 Task: Apply the font style "roboto" to the current theme.
Action: Mouse moved to (228, 250)
Screenshot: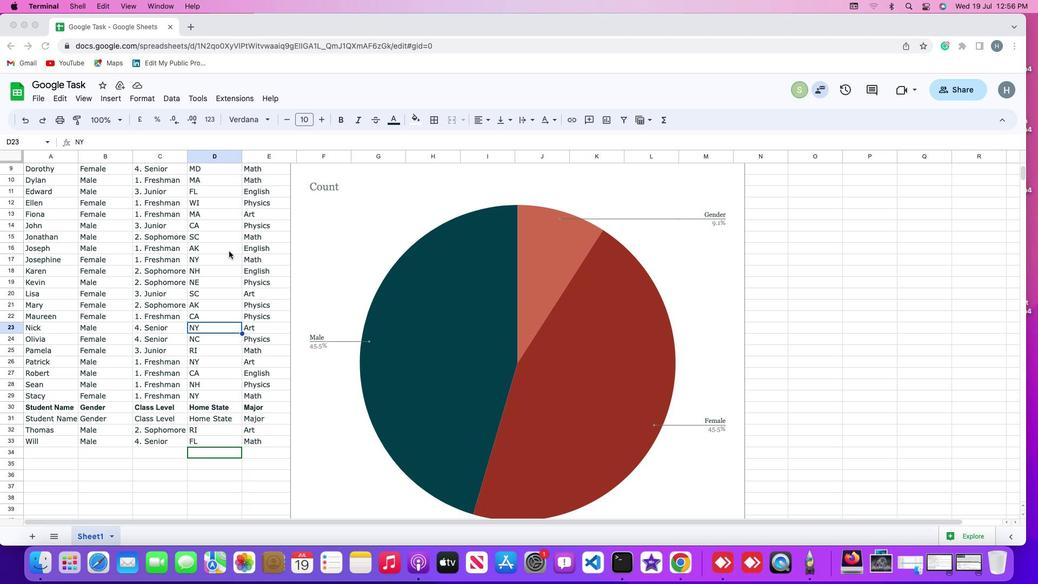 
Action: Mouse pressed left at (228, 250)
Screenshot: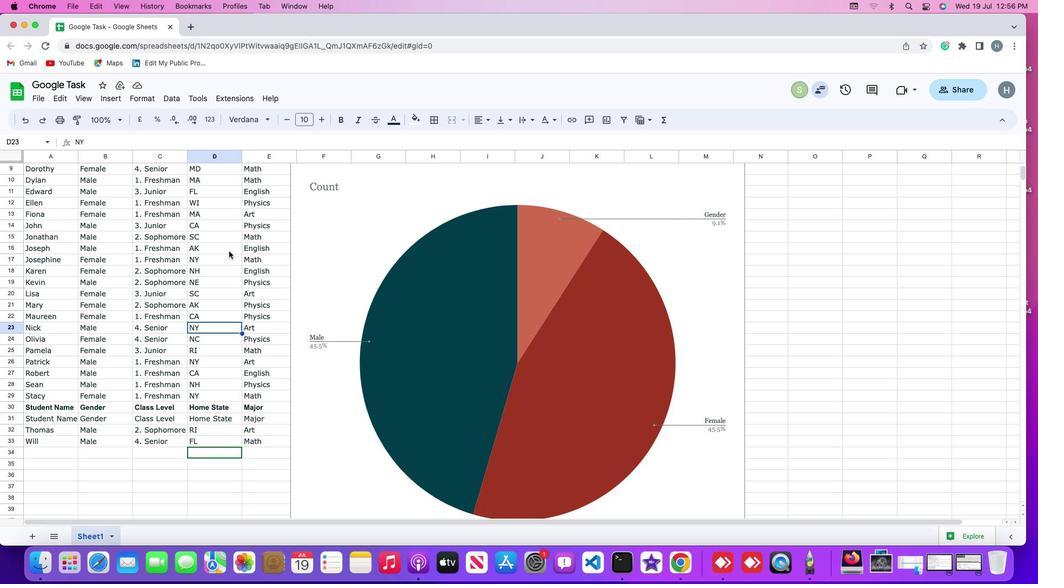 
Action: Mouse moved to (17, 156)
Screenshot: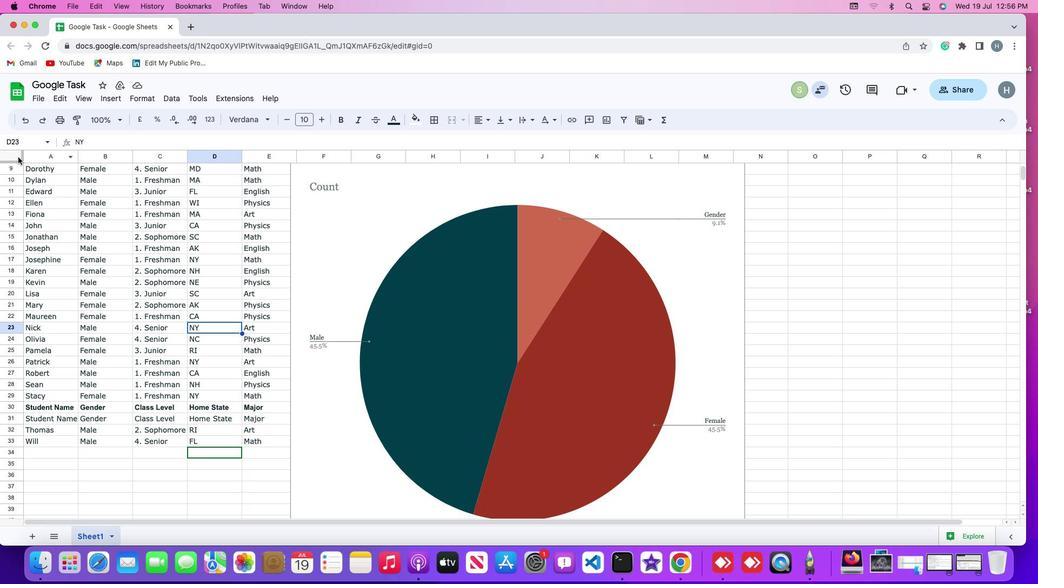 
Action: Mouse pressed left at (17, 156)
Screenshot: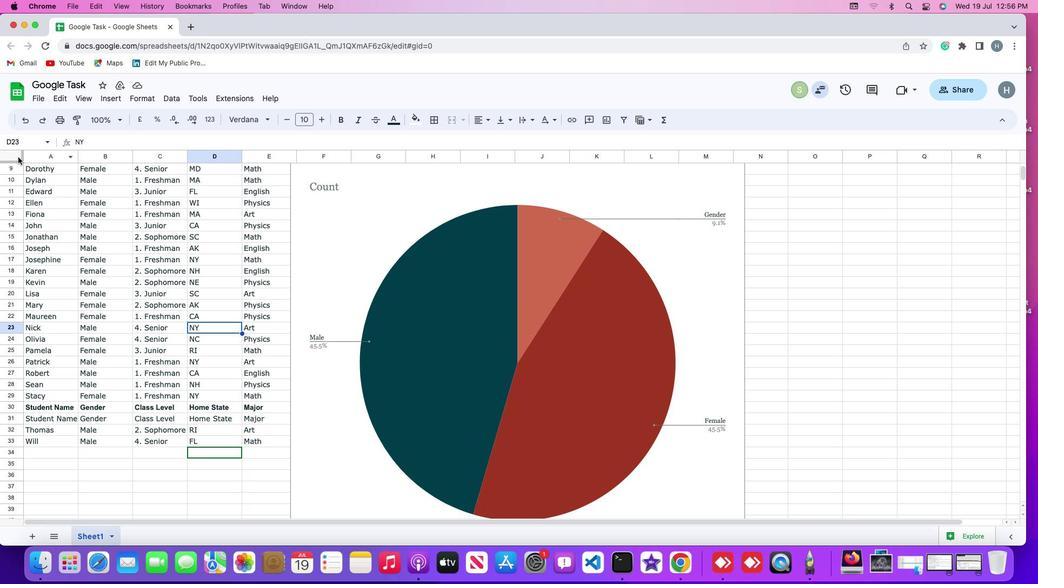 
Action: Mouse moved to (138, 95)
Screenshot: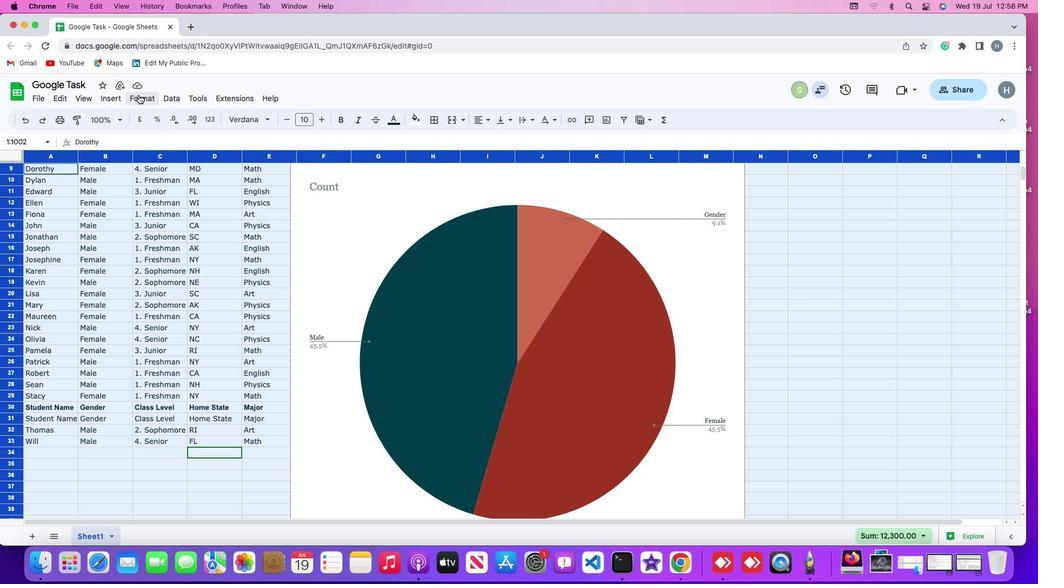 
Action: Mouse pressed left at (138, 95)
Screenshot: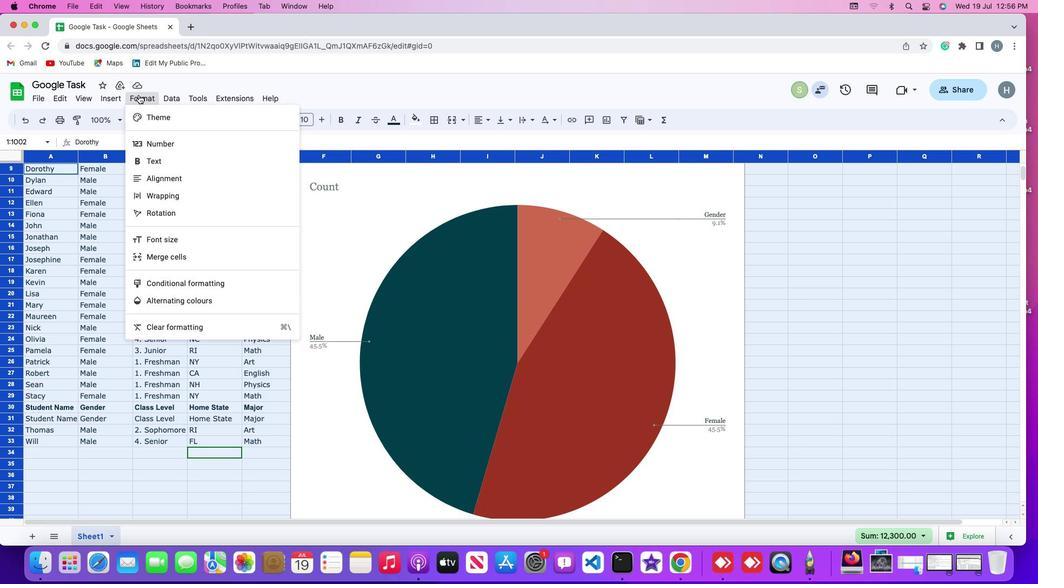 
Action: Mouse moved to (153, 114)
Screenshot: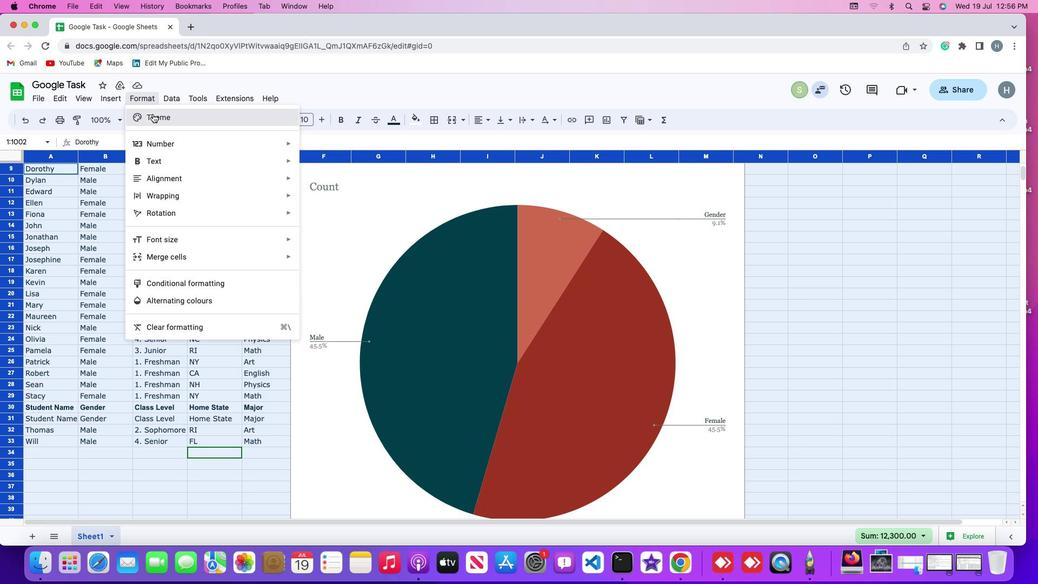 
Action: Mouse pressed left at (153, 114)
Screenshot: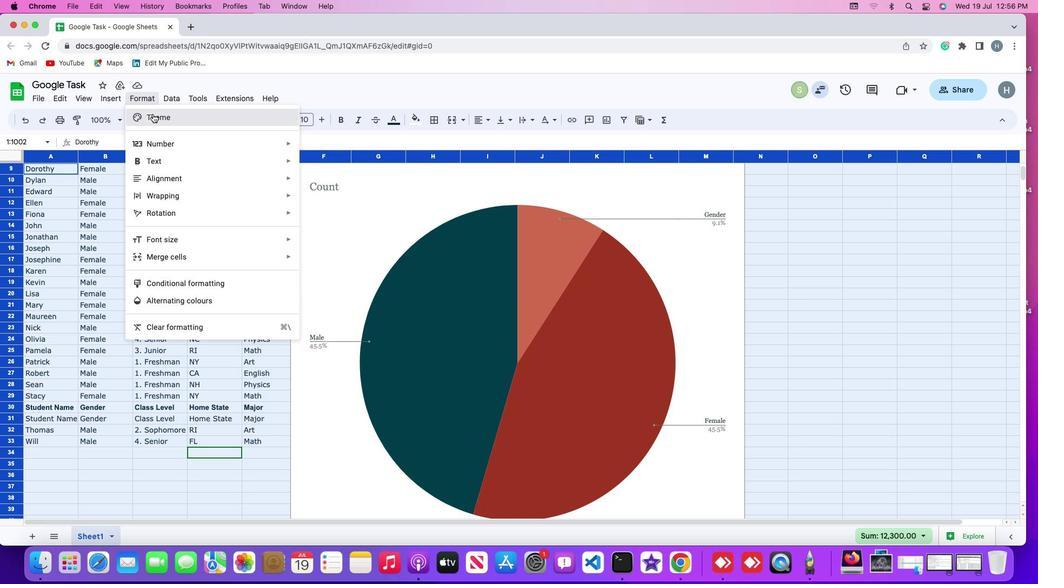 
Action: Mouse moved to (955, 158)
Screenshot: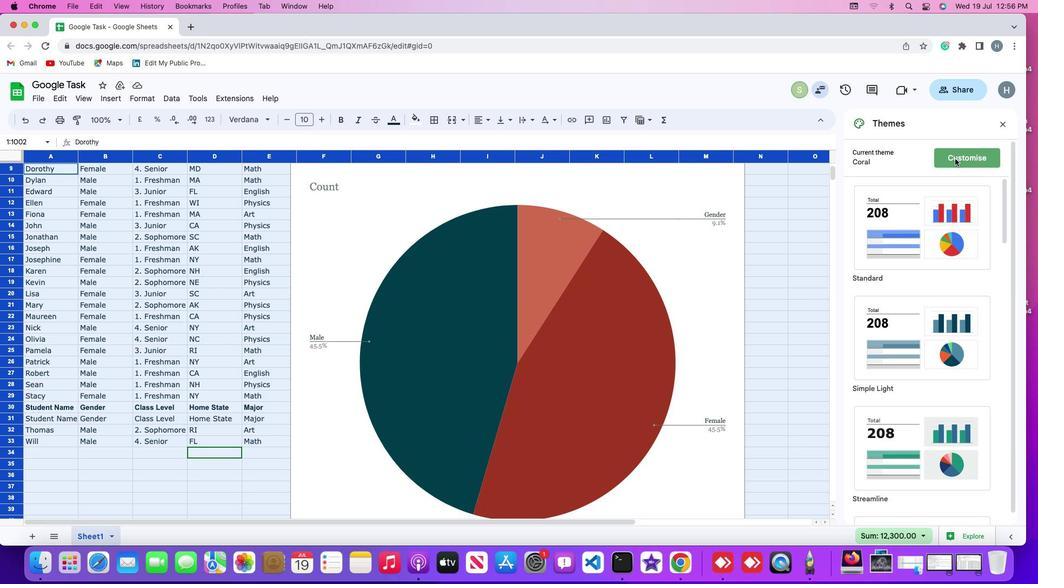 
Action: Mouse pressed left at (955, 158)
Screenshot: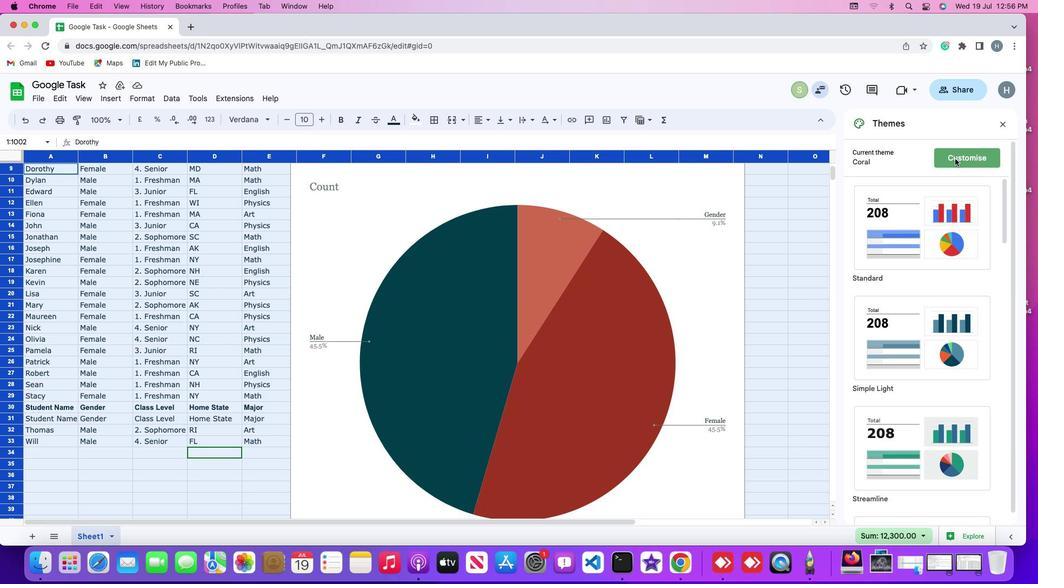 
Action: Mouse moved to (925, 311)
Screenshot: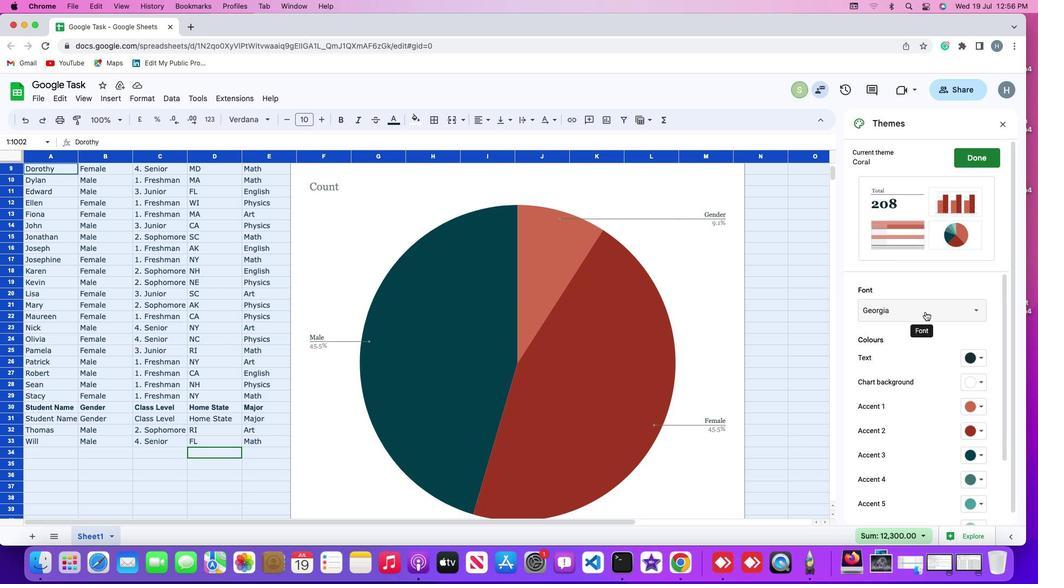 
Action: Mouse pressed left at (925, 311)
Screenshot: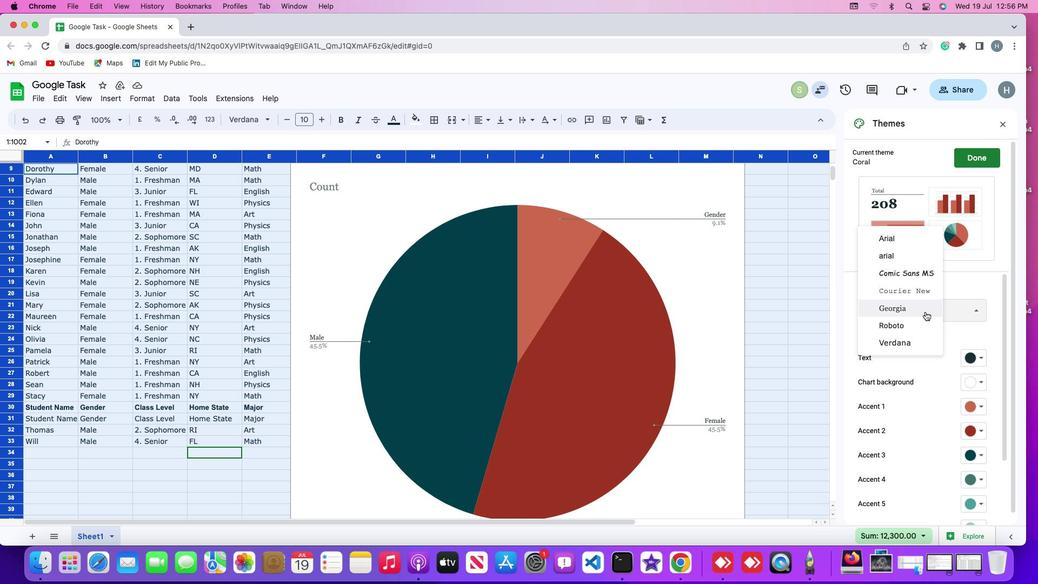 
Action: Mouse moved to (886, 321)
Screenshot: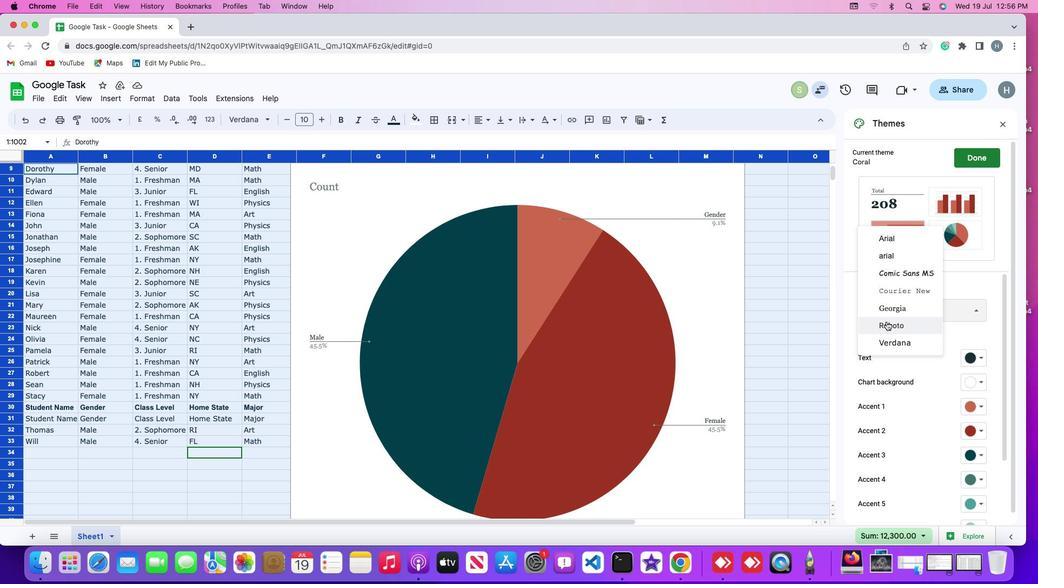 
Action: Mouse pressed left at (886, 321)
Screenshot: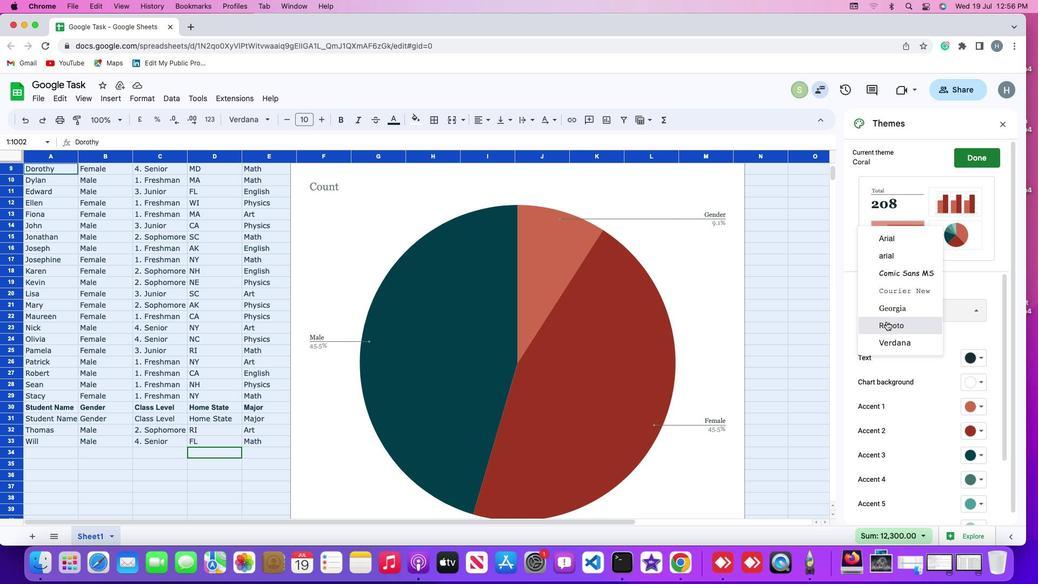 
Action: Mouse moved to (893, 330)
Screenshot: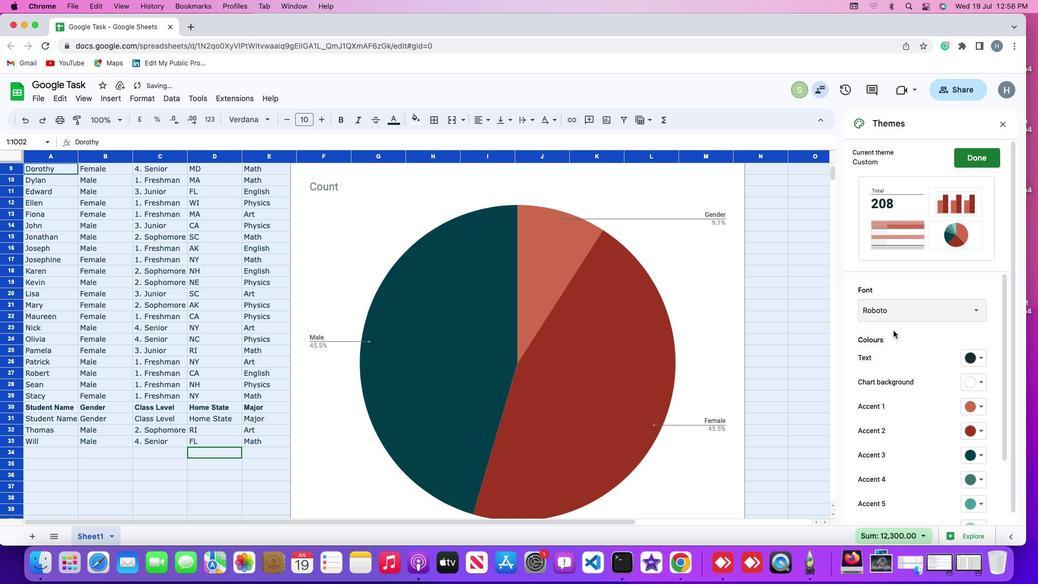 
